 Task: Add Three Bridges Ham & Gruyere Egg Bites made with Egg White to the cart.
Action: Mouse moved to (237, 113)
Screenshot: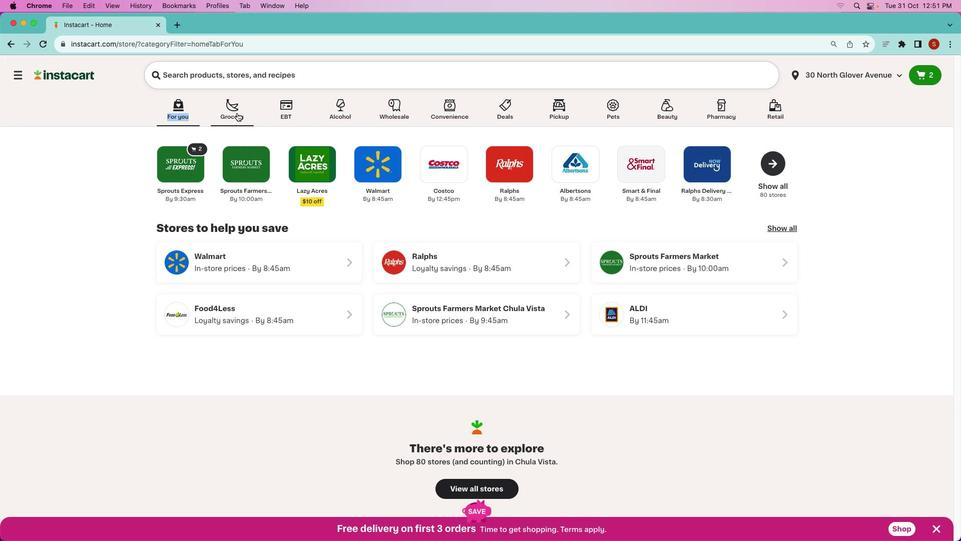 
Action: Mouse pressed left at (237, 113)
Screenshot: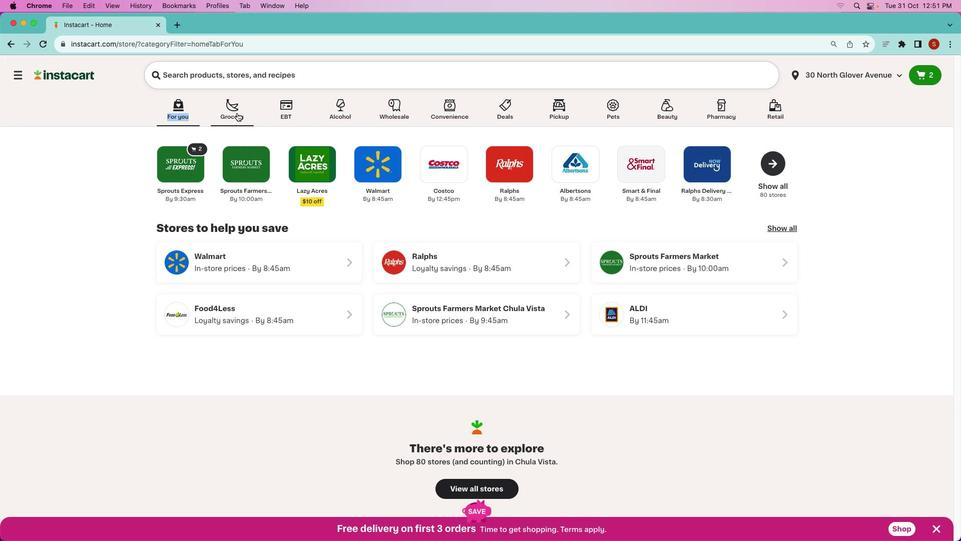
Action: Mouse moved to (236, 113)
Screenshot: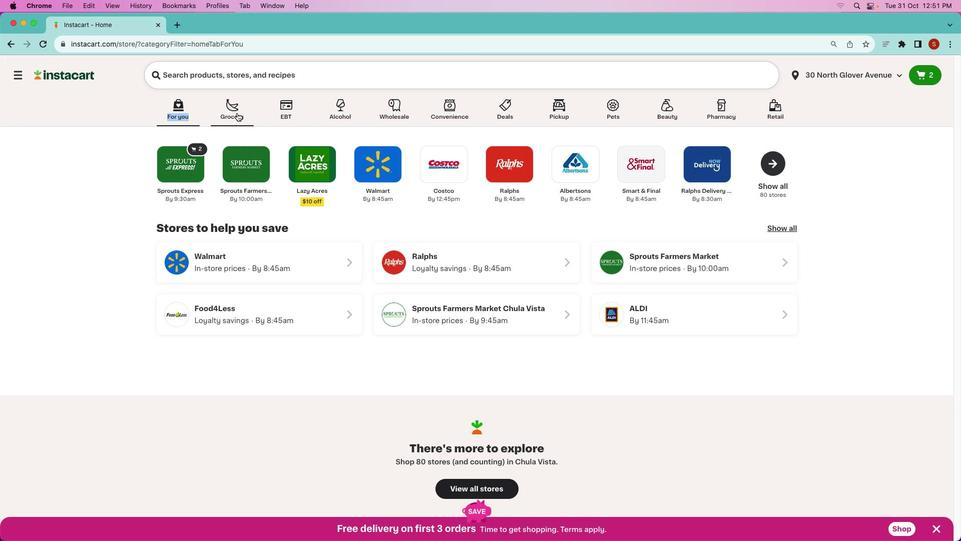 
Action: Mouse pressed left at (236, 113)
Screenshot: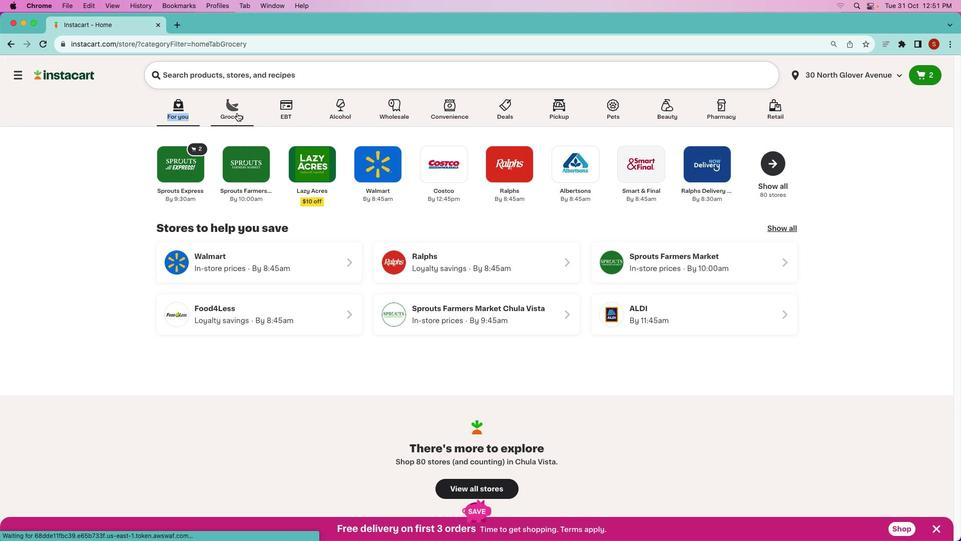 
Action: Mouse moved to (455, 261)
Screenshot: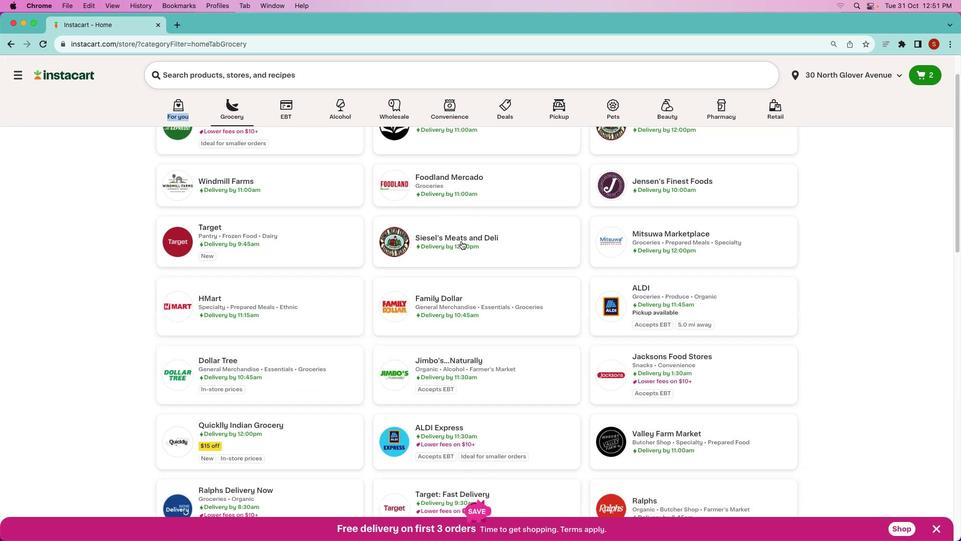 
Action: Mouse scrolled (455, 261) with delta (0, 0)
Screenshot: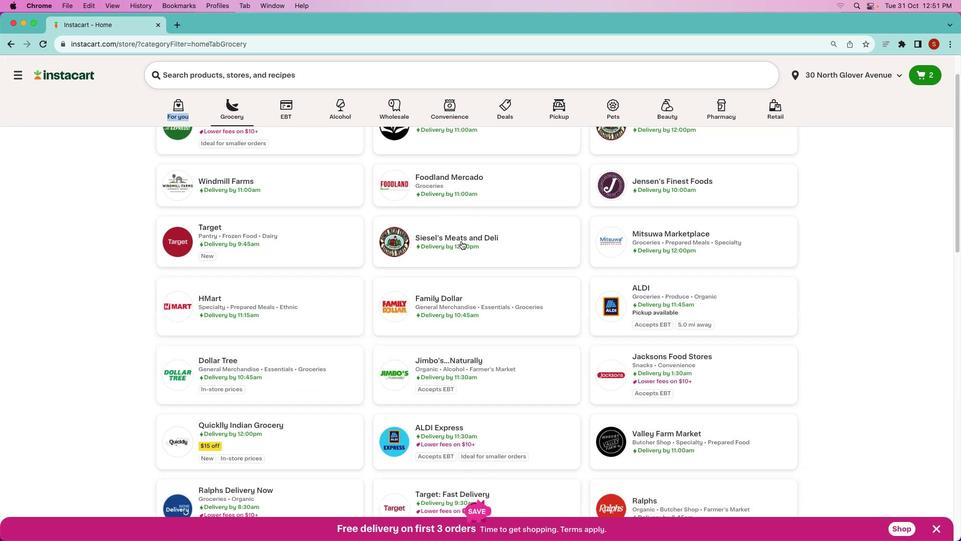 
Action: Mouse moved to (458, 256)
Screenshot: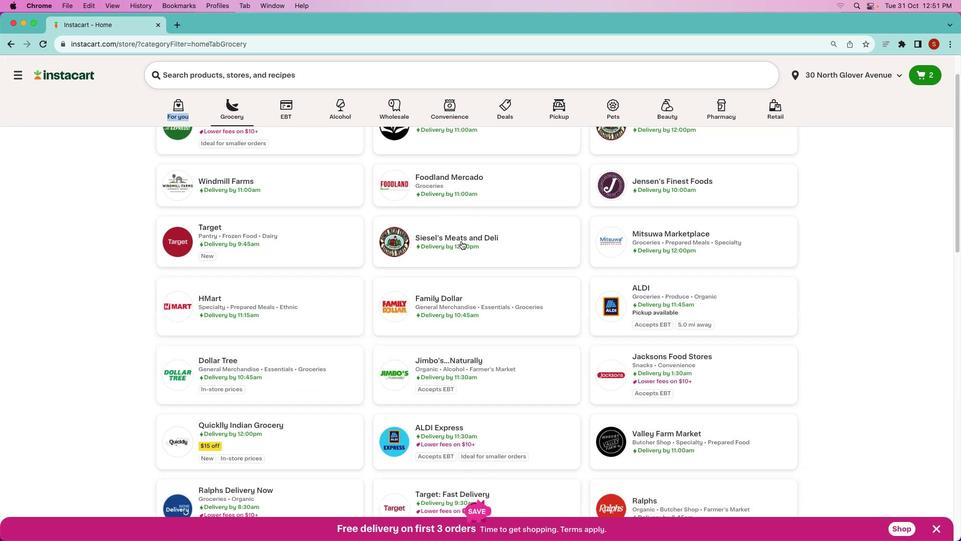 
Action: Mouse scrolled (458, 256) with delta (0, 0)
Screenshot: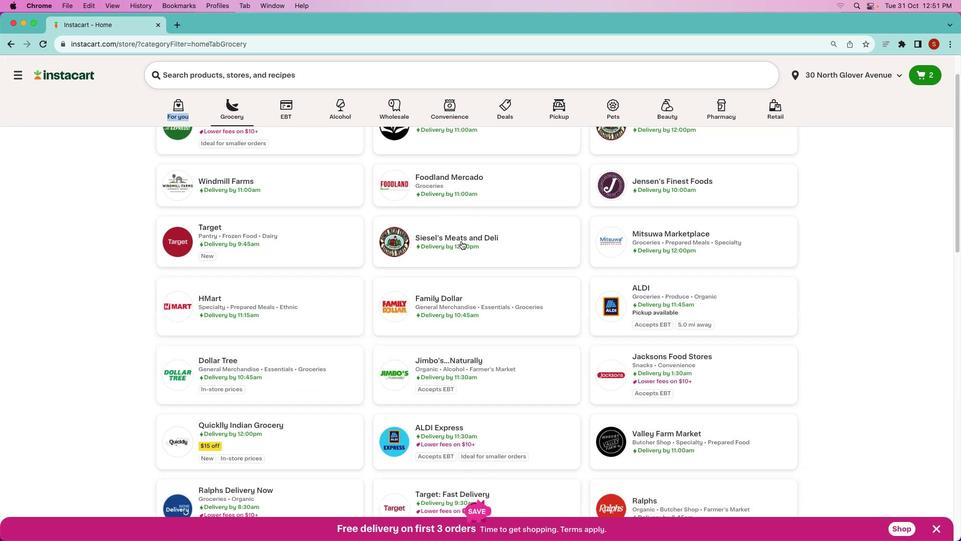 
Action: Mouse moved to (460, 246)
Screenshot: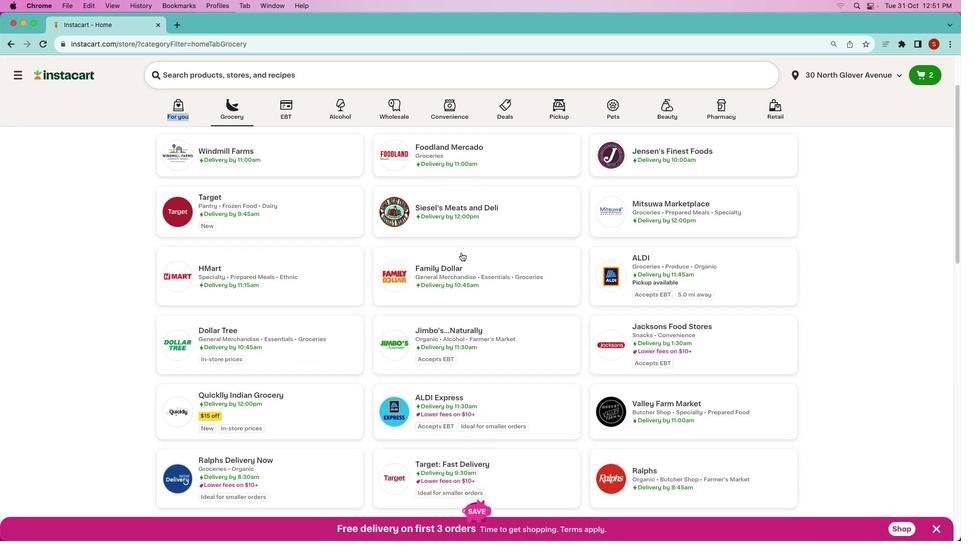 
Action: Mouse scrolled (460, 246) with delta (0, -1)
Screenshot: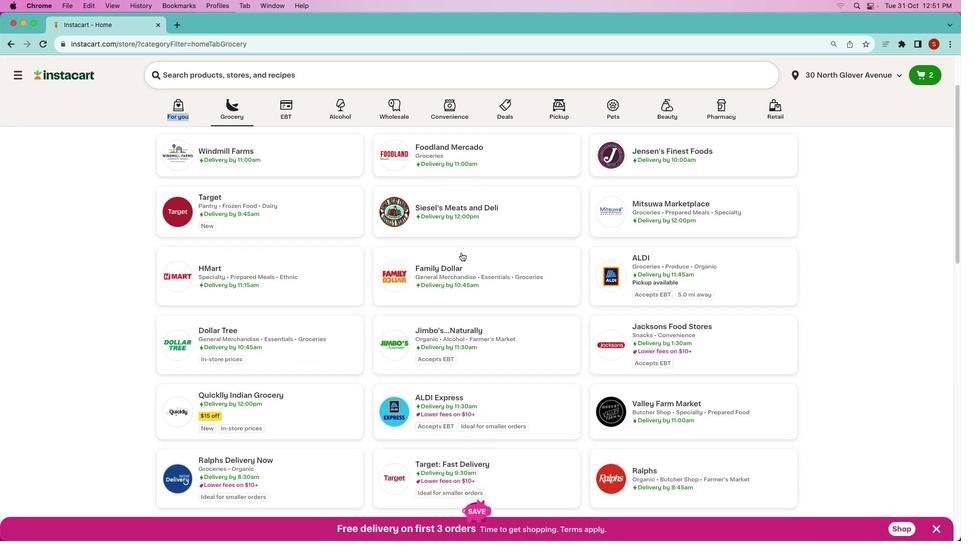 
Action: Mouse moved to (462, 257)
Screenshot: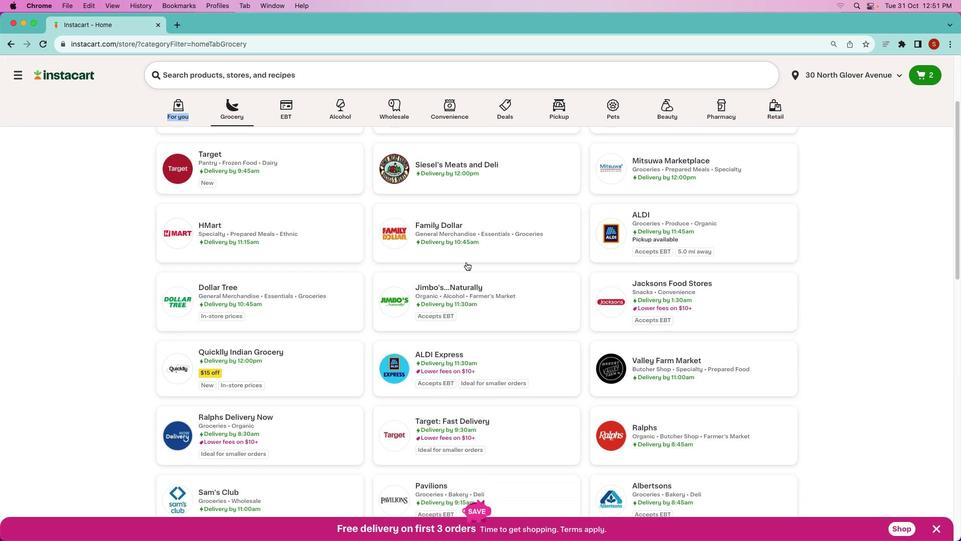 
Action: Mouse scrolled (462, 257) with delta (0, 0)
Screenshot: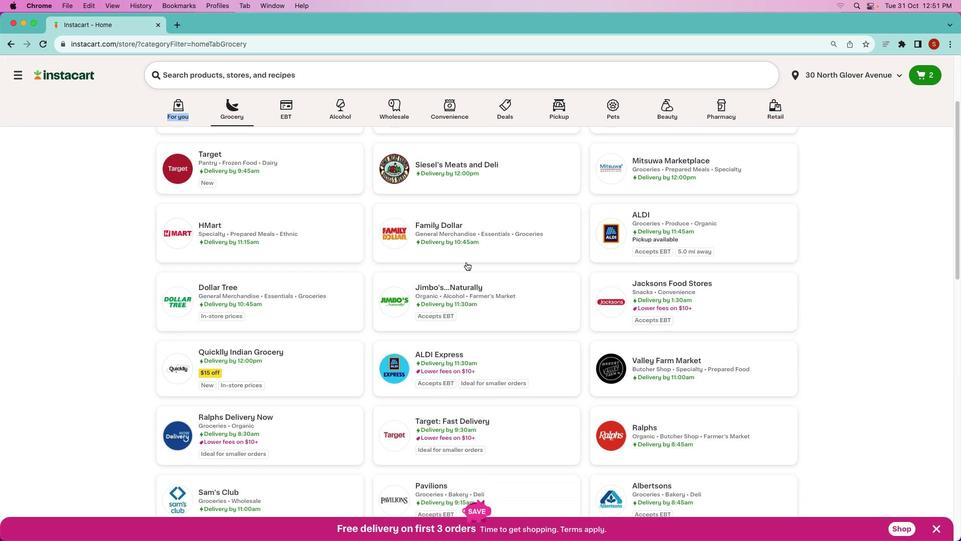 
Action: Mouse moved to (462, 256)
Screenshot: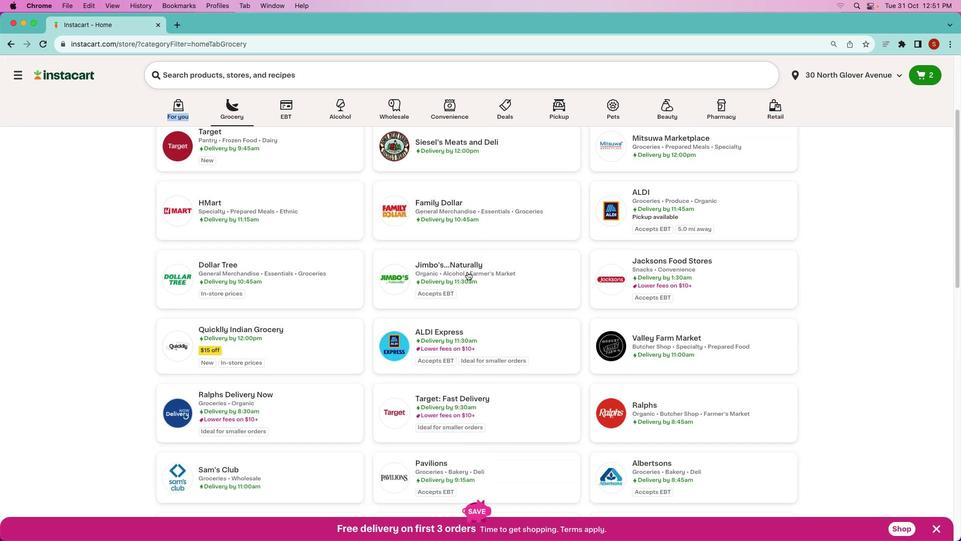 
Action: Mouse scrolled (462, 256) with delta (0, 0)
Screenshot: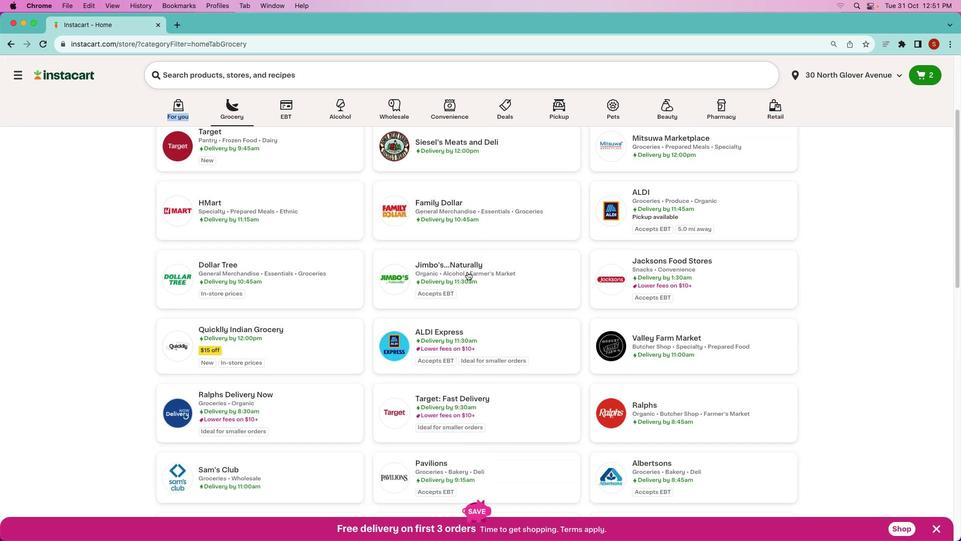 
Action: Mouse moved to (462, 255)
Screenshot: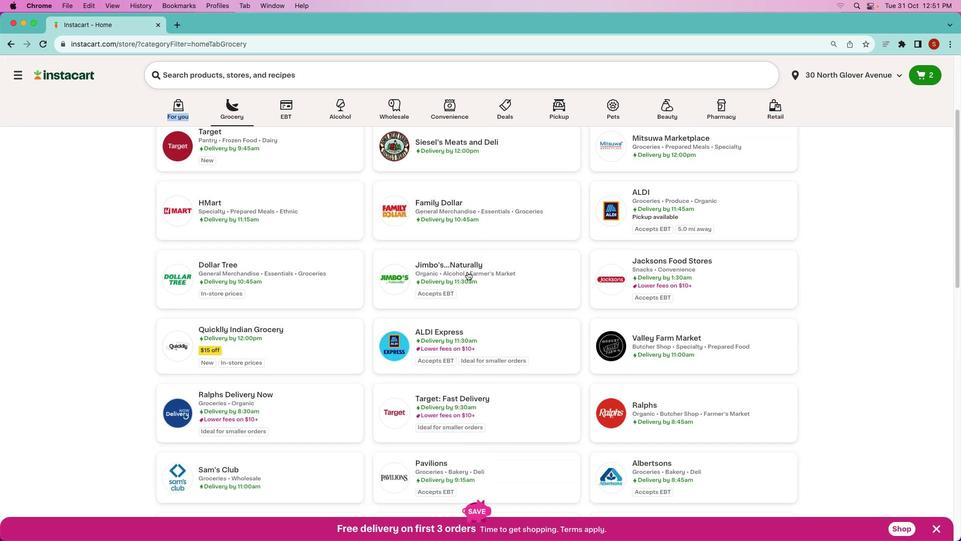 
Action: Mouse scrolled (462, 255) with delta (0, -1)
Screenshot: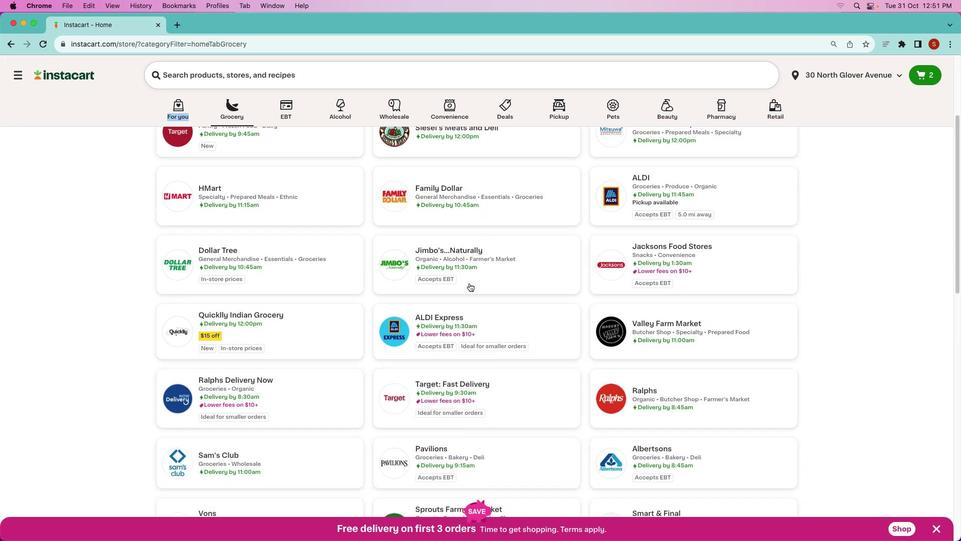 
Action: Mouse moved to (474, 310)
Screenshot: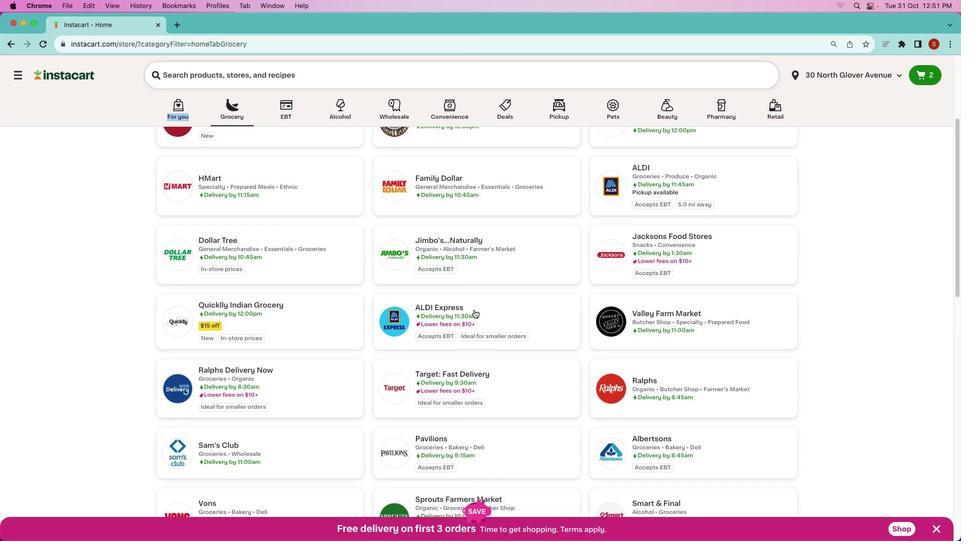 
Action: Mouse scrolled (474, 310) with delta (0, 0)
Screenshot: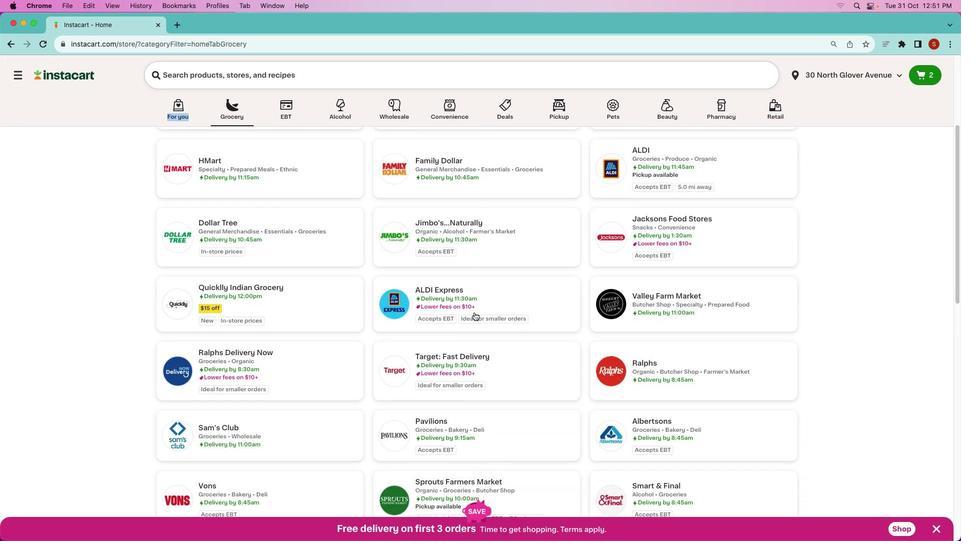 
Action: Mouse moved to (474, 310)
Screenshot: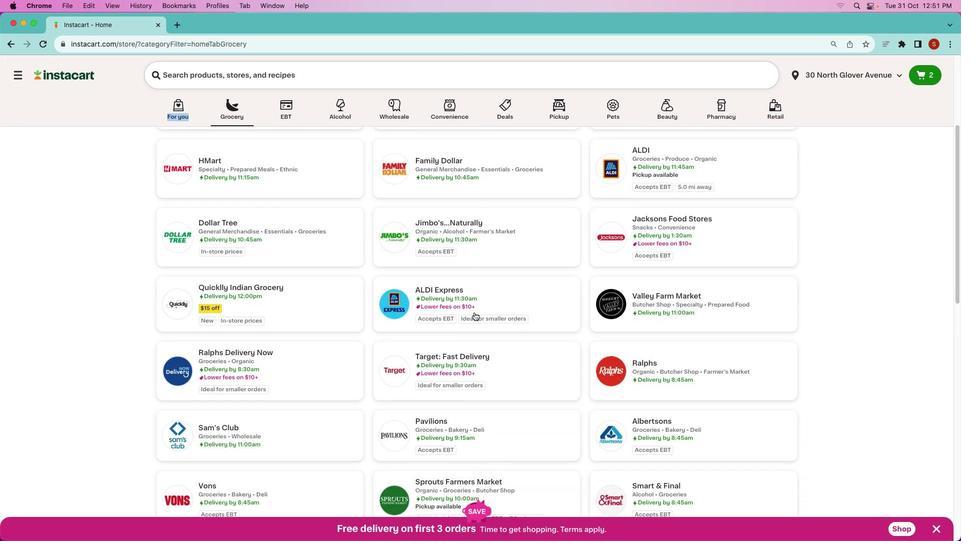 
Action: Mouse scrolled (474, 310) with delta (0, 0)
Screenshot: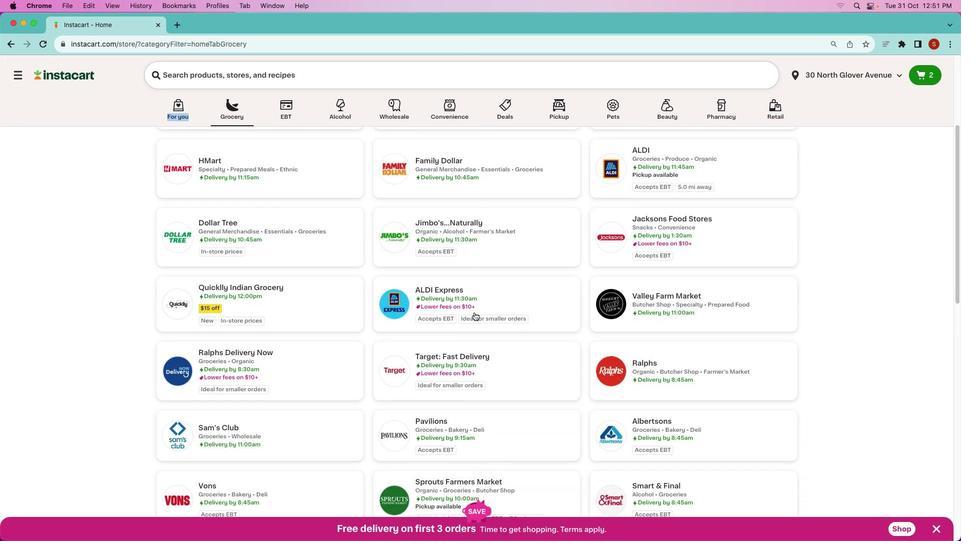
Action: Mouse moved to (474, 310)
Screenshot: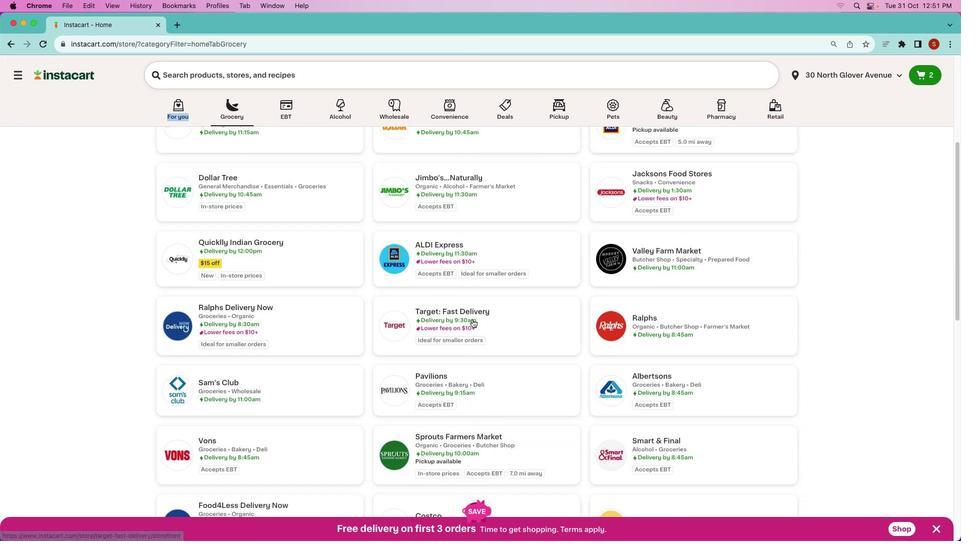 
Action: Mouse scrolled (474, 310) with delta (0, -1)
Screenshot: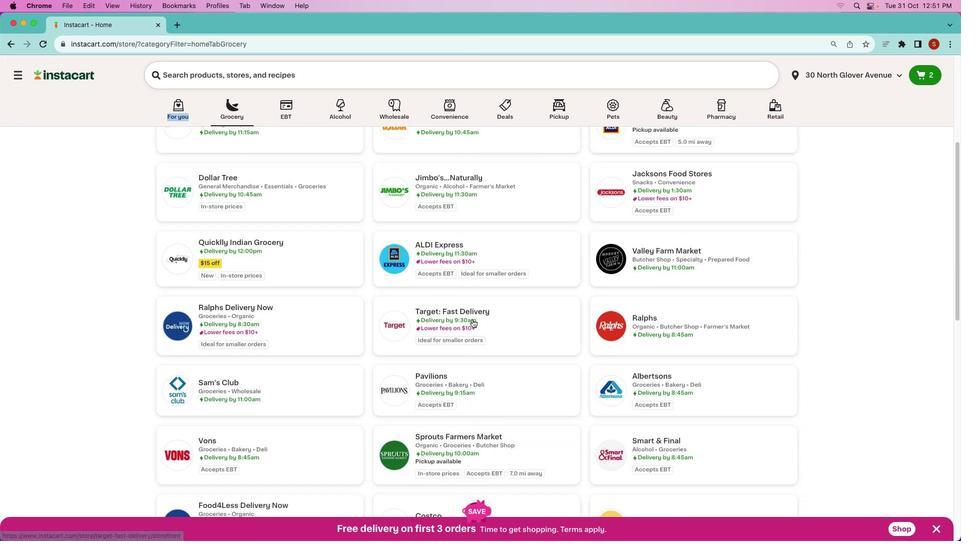 
Action: Mouse moved to (445, 435)
Screenshot: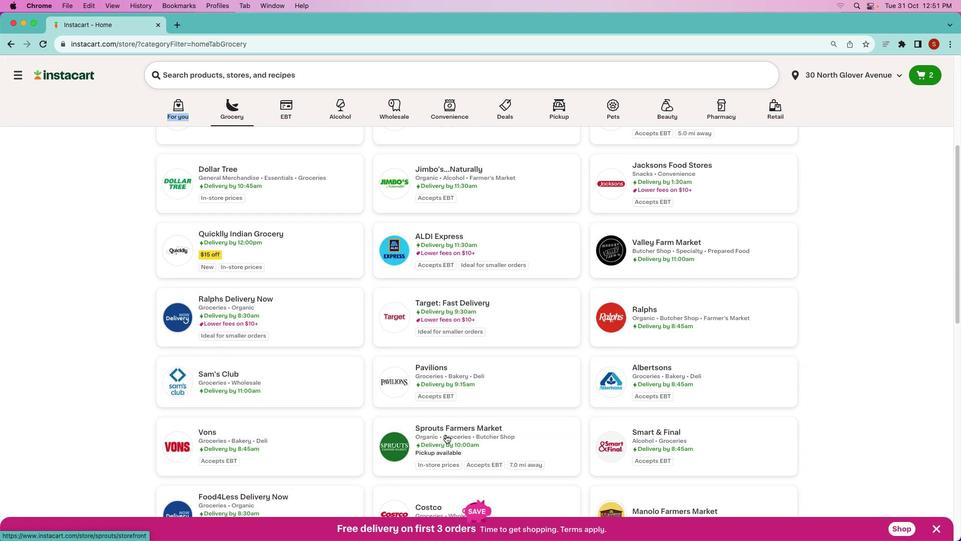 
Action: Mouse pressed left at (445, 435)
Screenshot: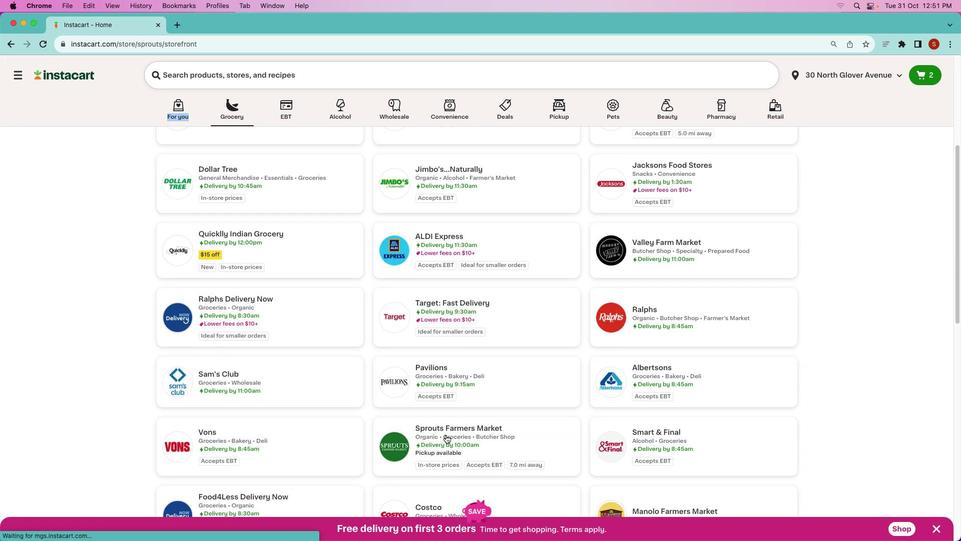 
Action: Mouse moved to (434, 113)
Screenshot: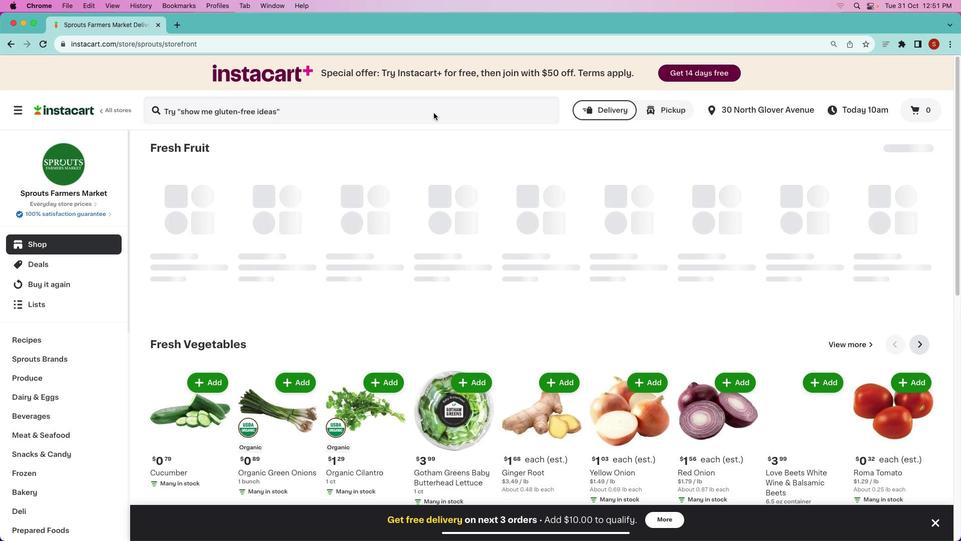 
Action: Mouse pressed left at (434, 113)
Screenshot: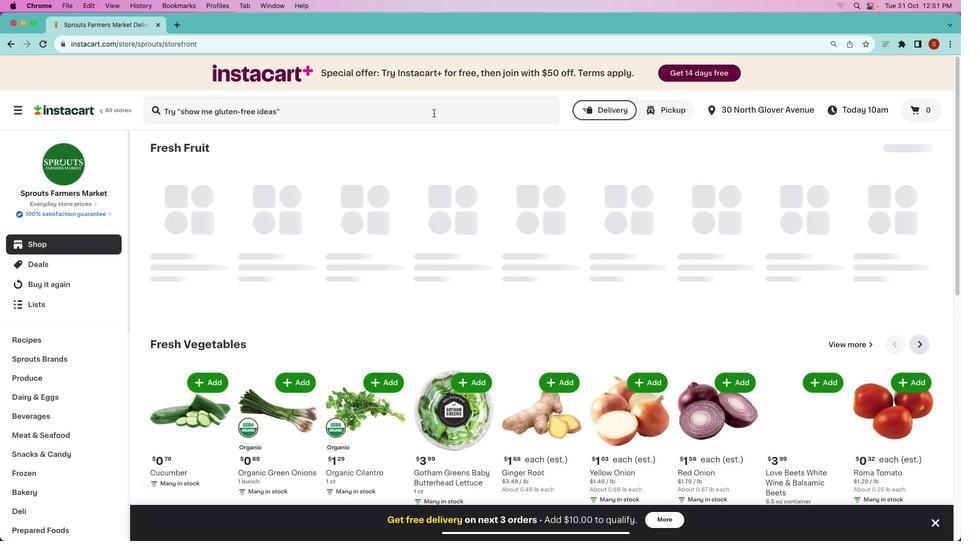 
Action: Mouse moved to (434, 112)
Screenshot: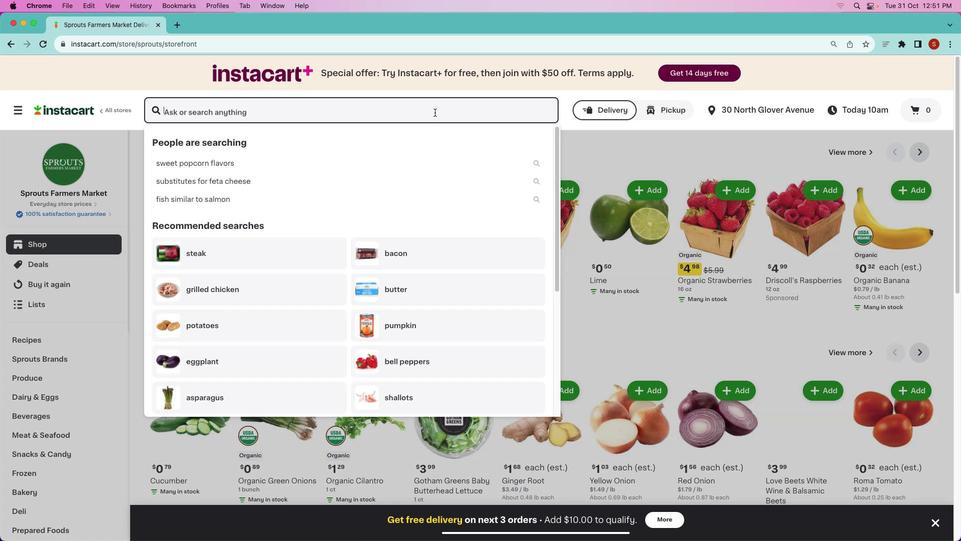 
Action: Key pressed 't''h''r''e''e'Key.space'b''r''i''d''g''e''s'Key.space'h''a''m'Key.spaceKey.shift_r'&'Key.space'g''r''u''y''e''r''e'Key.space'e''g''g'Key.space'n'Key.backspace'n''i'Key.backspaceKey.backspace'b''i''t''e''s'Key.space'm''a''d''e'Key.space'w''i''t''h'Key.space'w''h'Key.backspaceKey.backspace'e''g''g''g'Key.backspaceKey.space'w''h''i''t''e'Key.enter
Screenshot: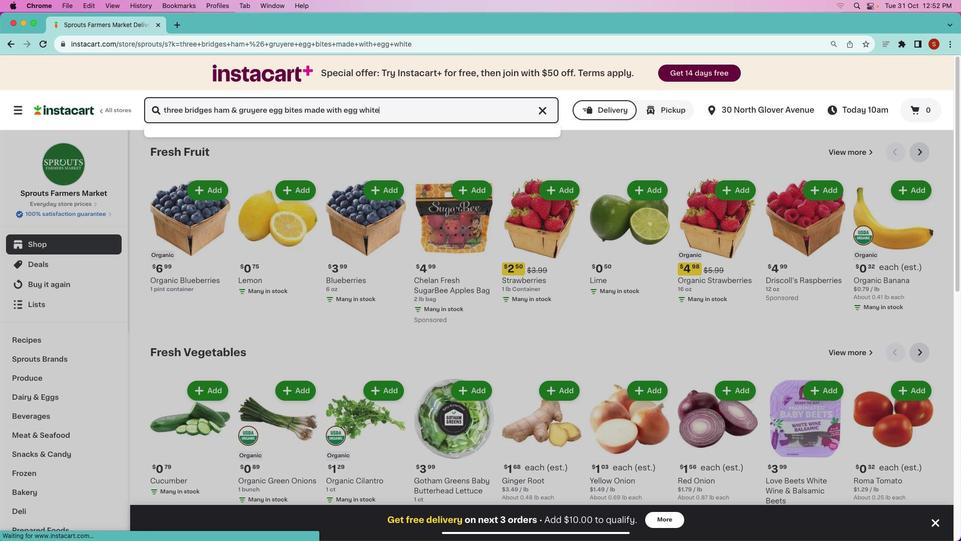 
Action: Mouse moved to (265, 201)
Screenshot: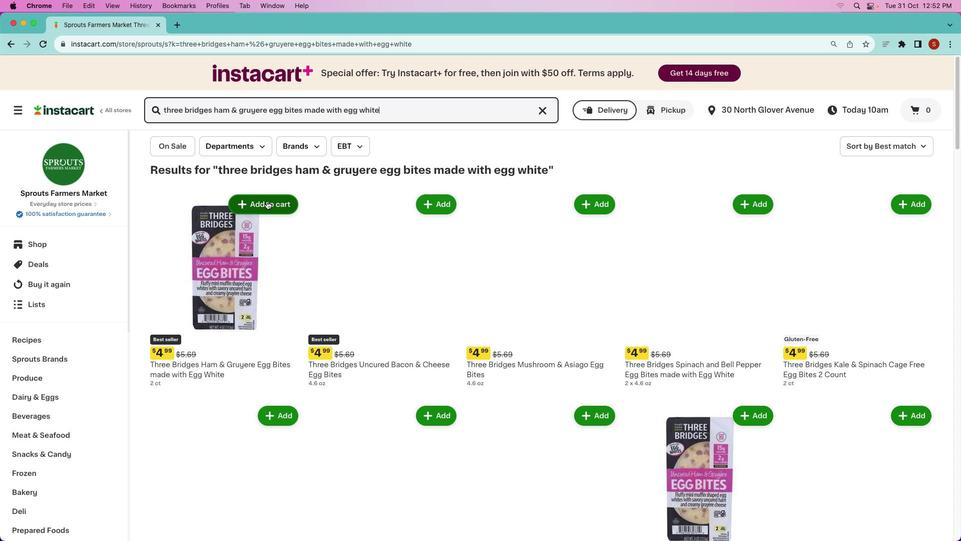 
Action: Mouse pressed left at (265, 201)
Screenshot: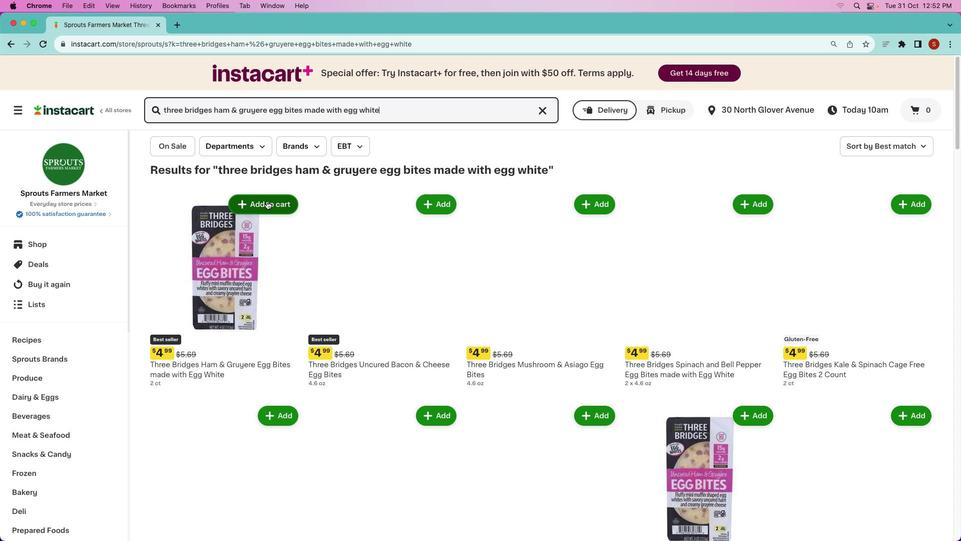 
Action: Mouse moved to (311, 255)
Screenshot: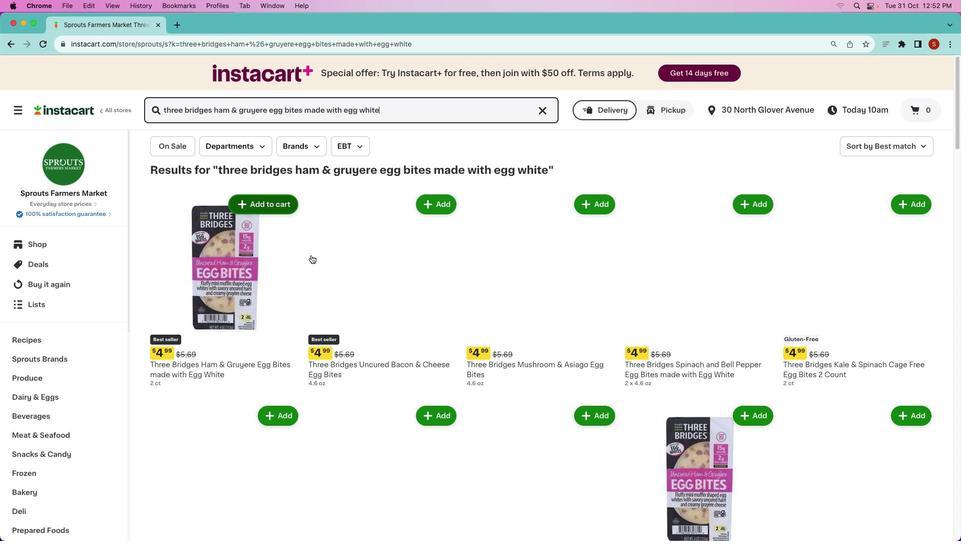 
